 Task: Use the formula "SUBTOTAL" in spreadsheet "Project portfolio".
Action: Mouse pressed left at (222, 195)
Screenshot: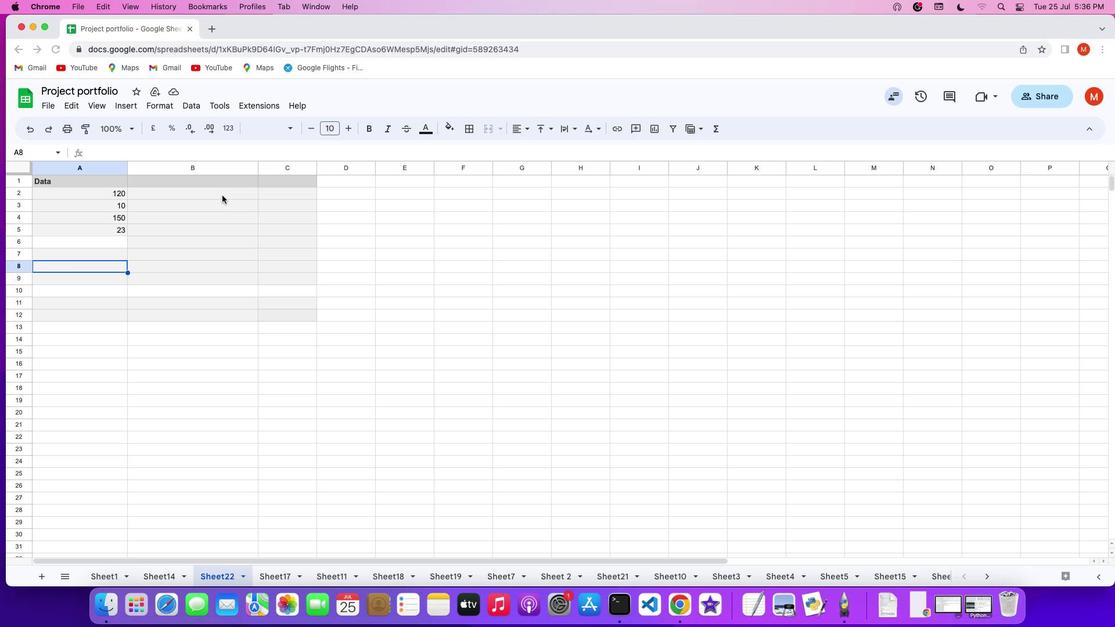 
Action: Mouse pressed left at (222, 195)
Screenshot: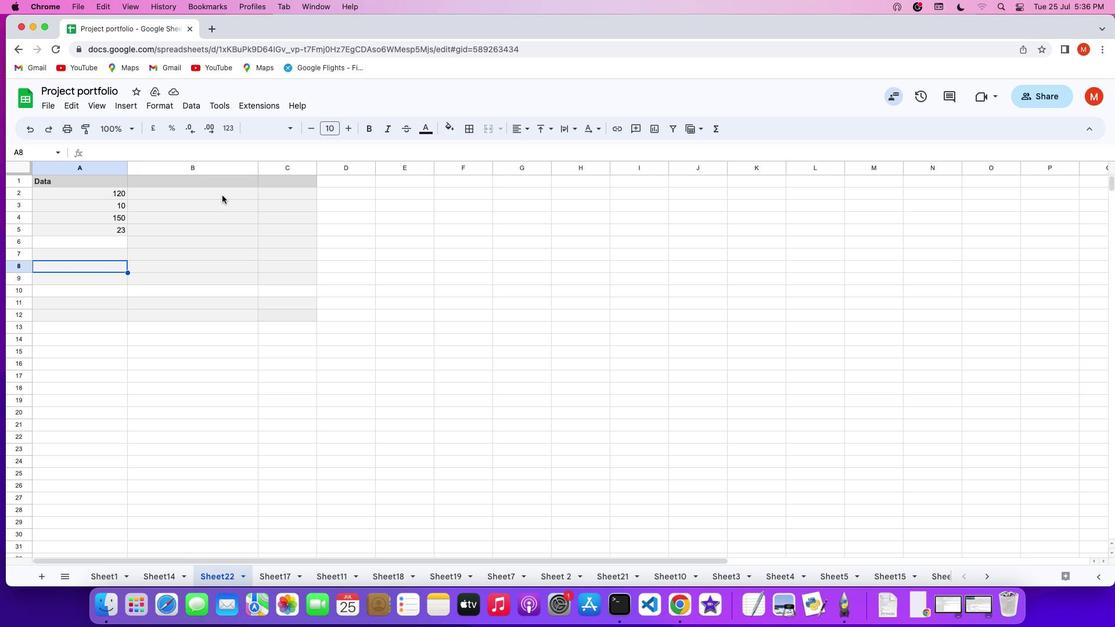 
Action: Mouse moved to (222, 194)
Screenshot: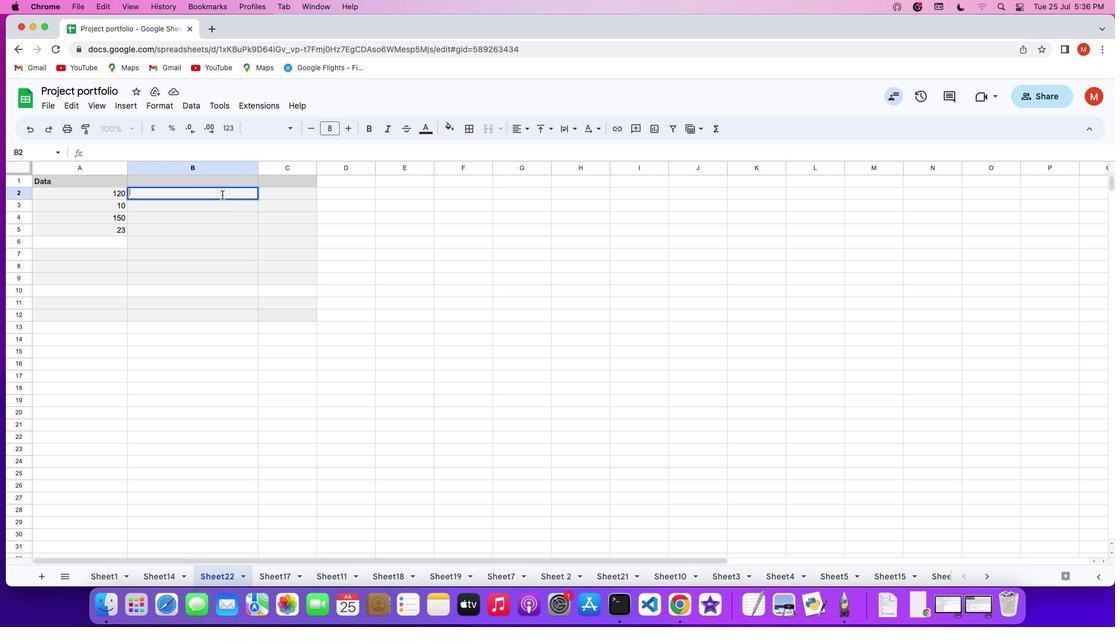 
Action: Key pressed '='
Screenshot: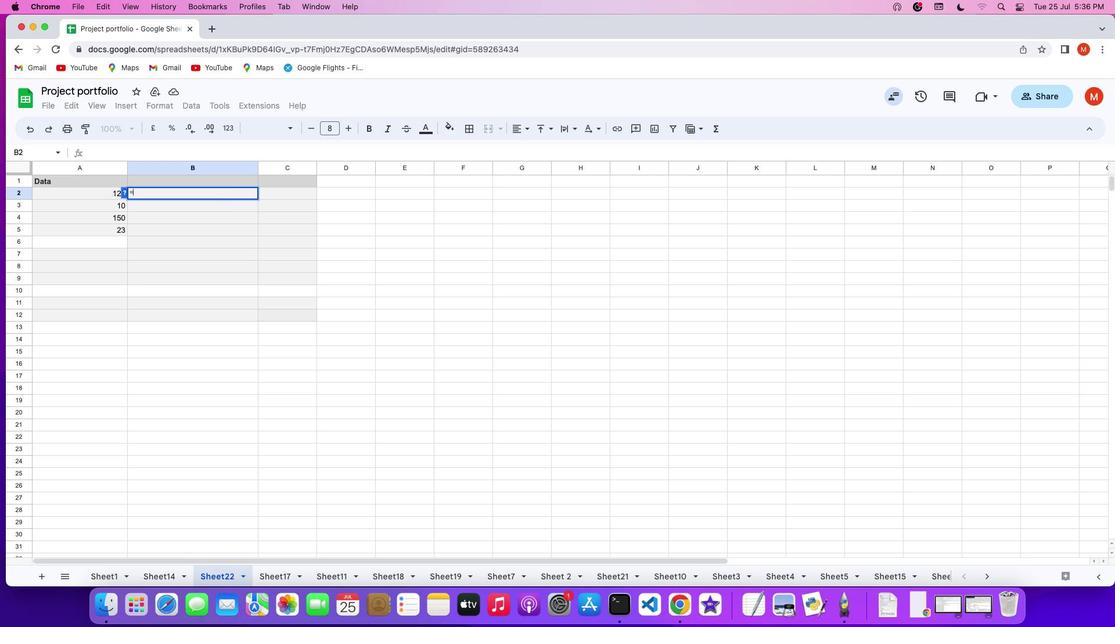 
Action: Mouse moved to (722, 124)
Screenshot: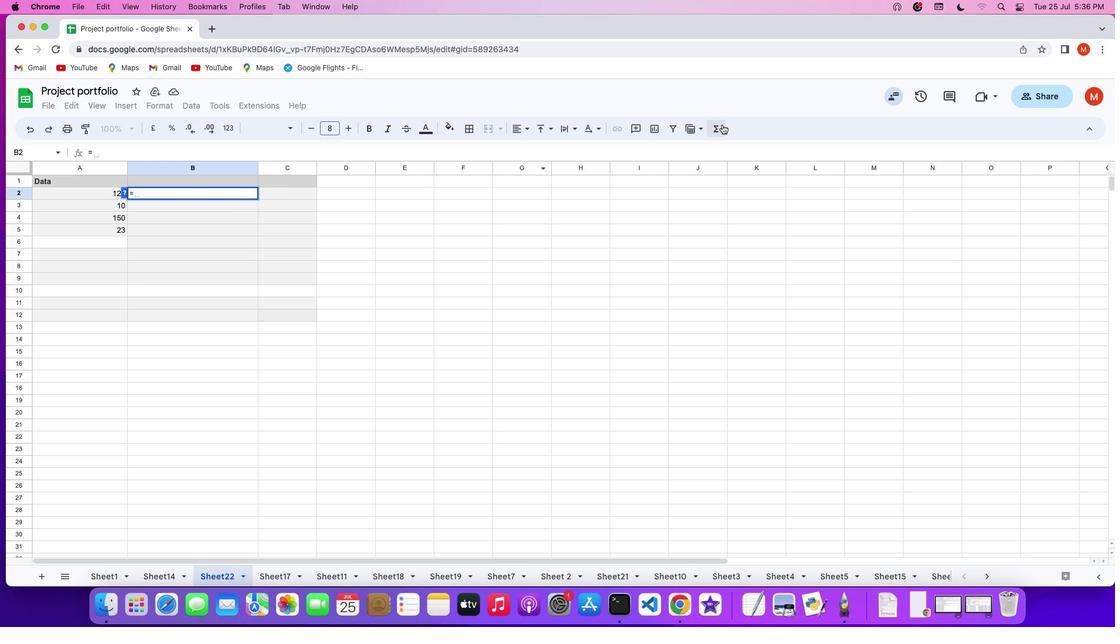 
Action: Mouse pressed left at (722, 124)
Screenshot: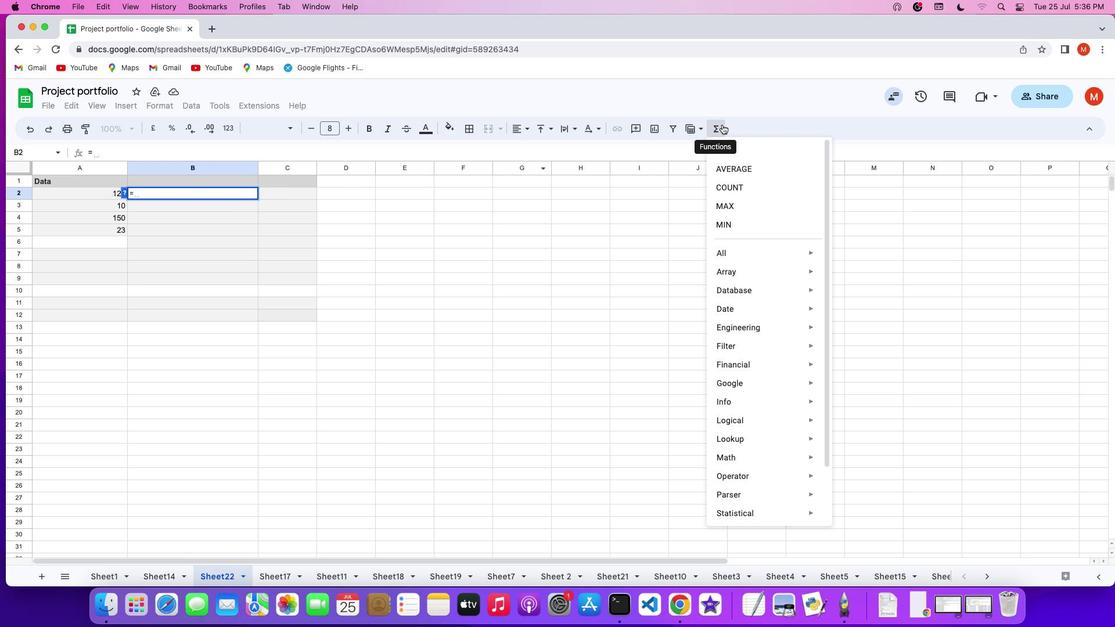 
Action: Mouse moved to (862, 529)
Screenshot: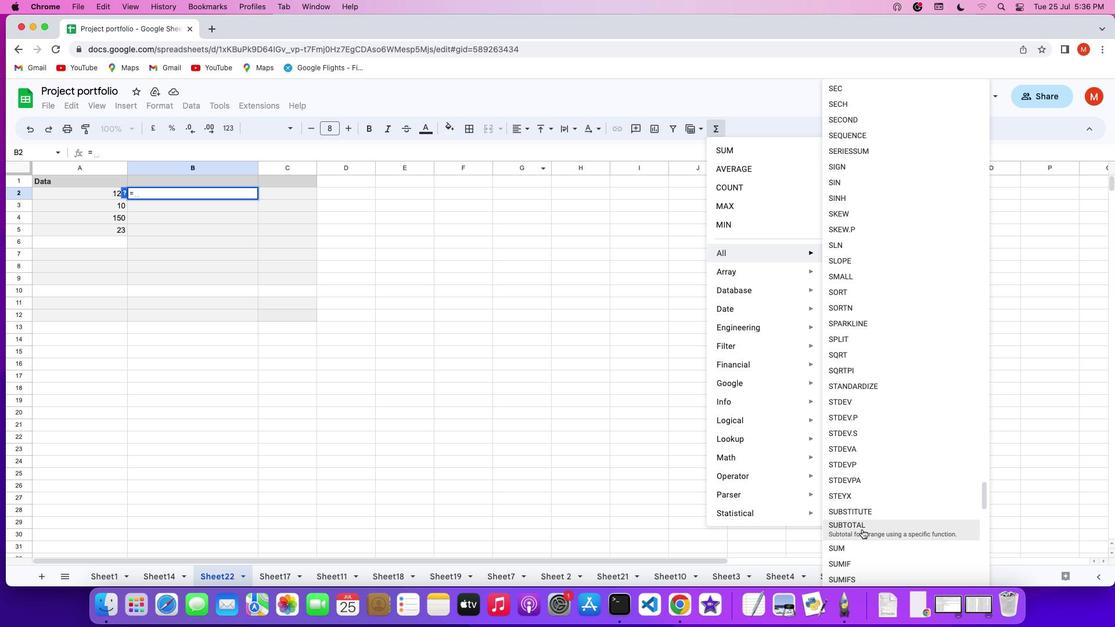 
Action: Mouse pressed left at (862, 529)
Screenshot: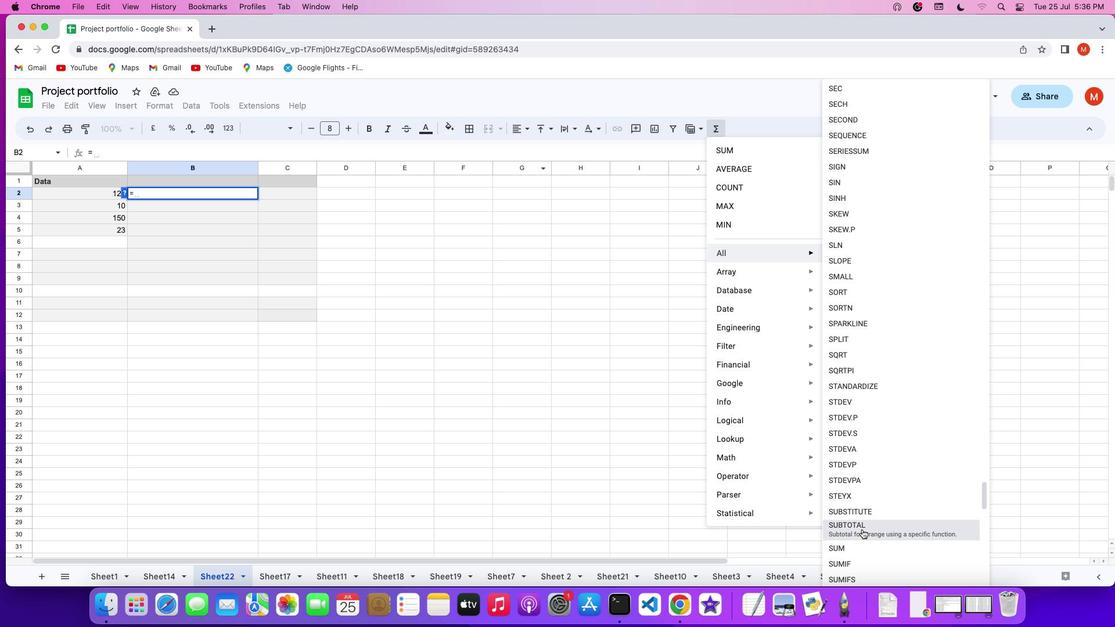 
Action: Mouse moved to (175, 192)
Screenshot: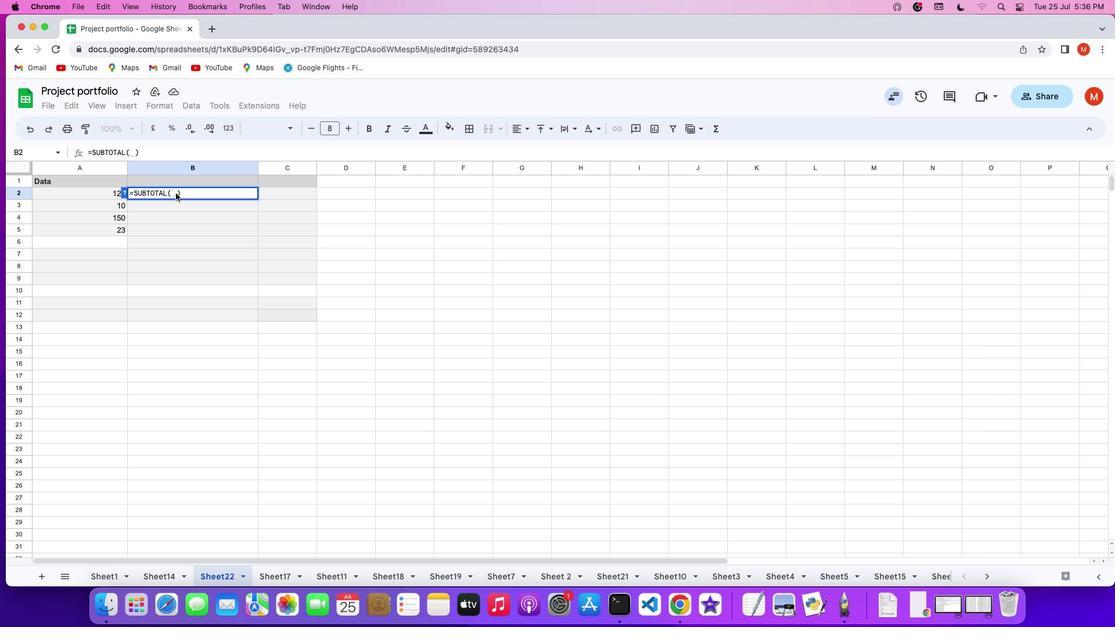 
Action: Key pressed '9'','
Screenshot: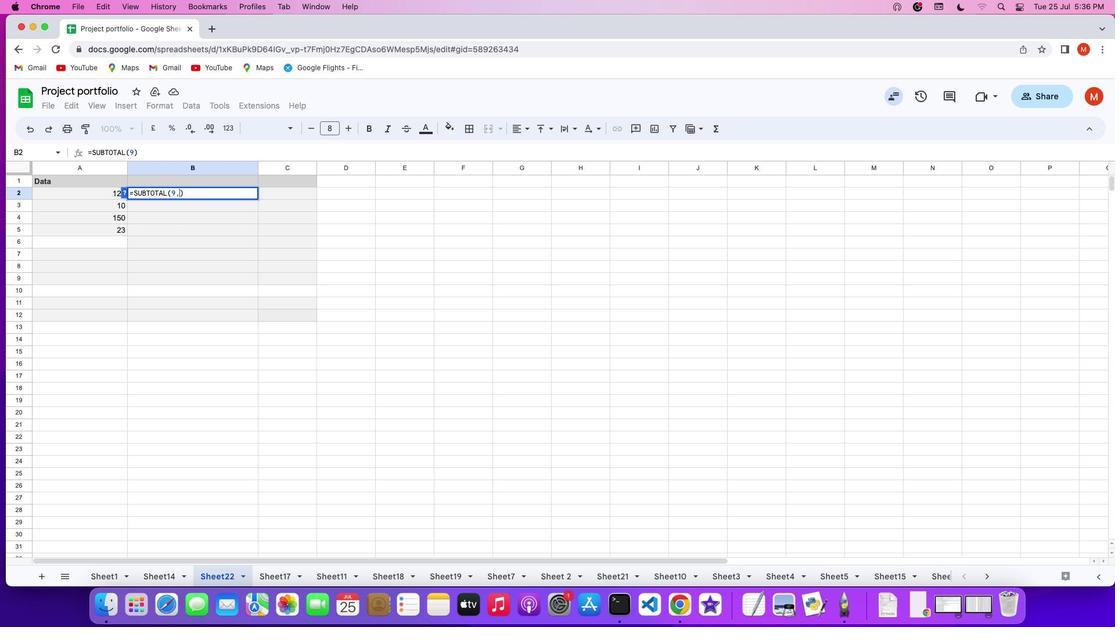 
Action: Mouse moved to (70, 192)
Screenshot: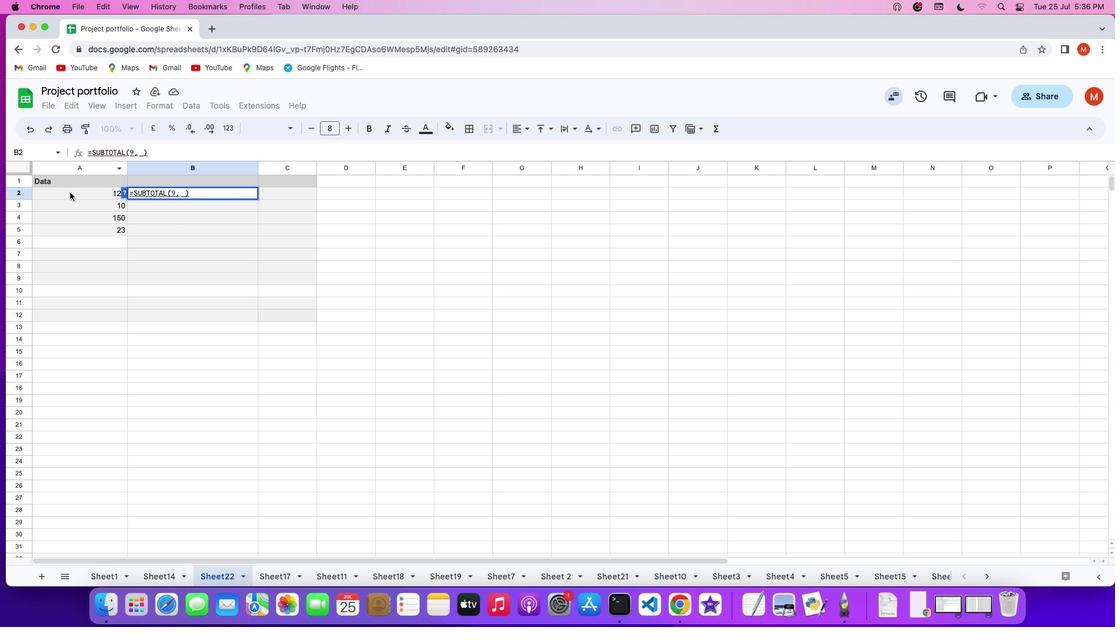 
Action: Mouse pressed left at (70, 192)
Screenshot: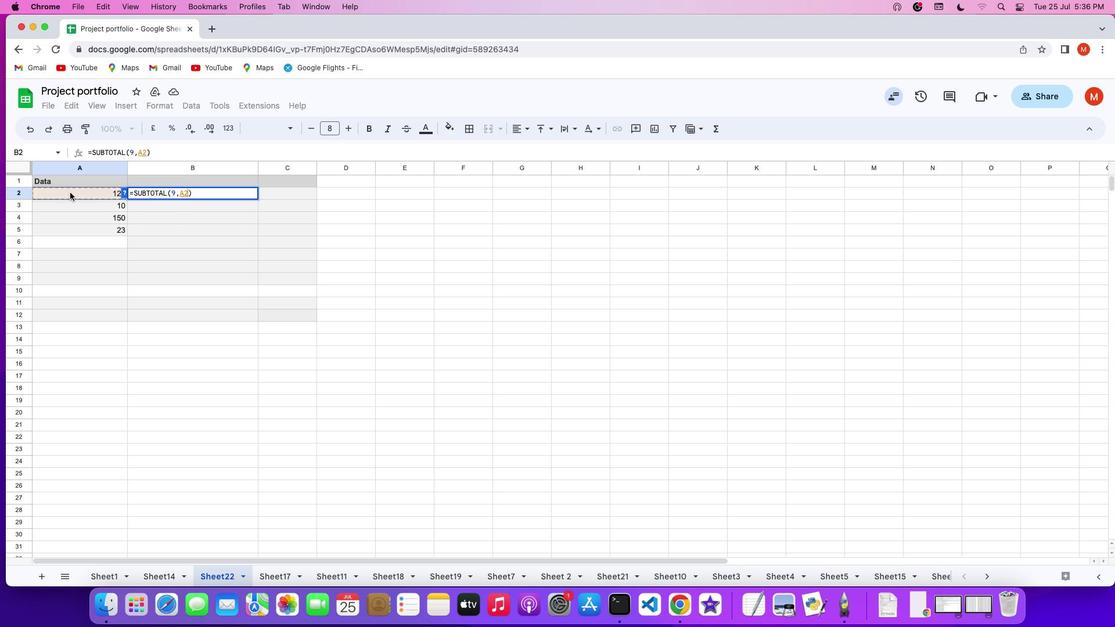 
Action: Mouse moved to (152, 246)
Screenshot: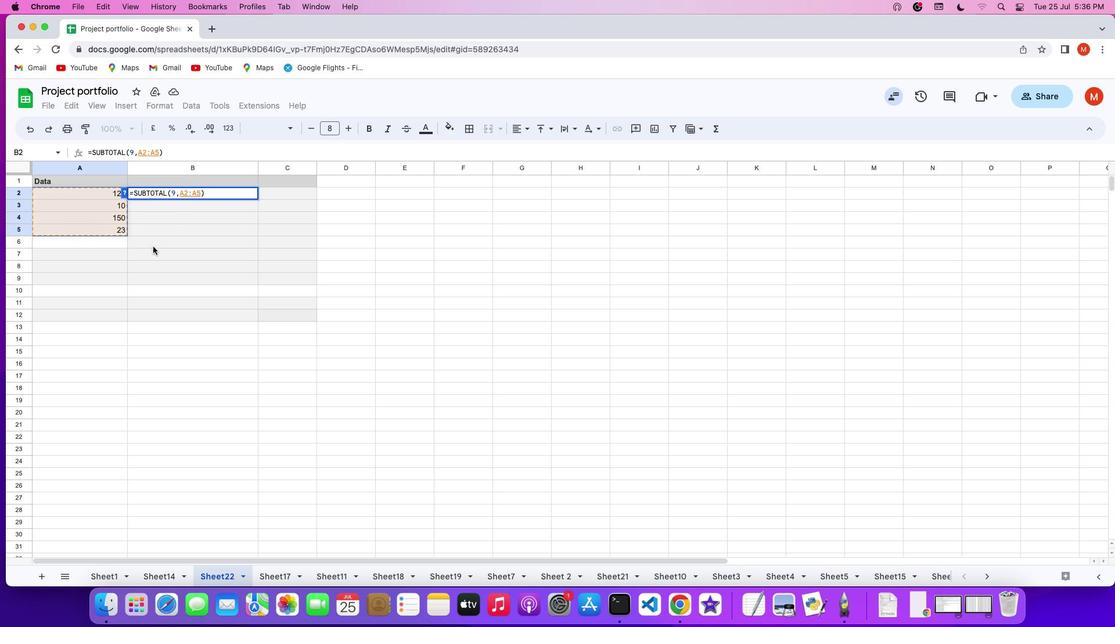 
Action: Key pressed Key.enter
Screenshot: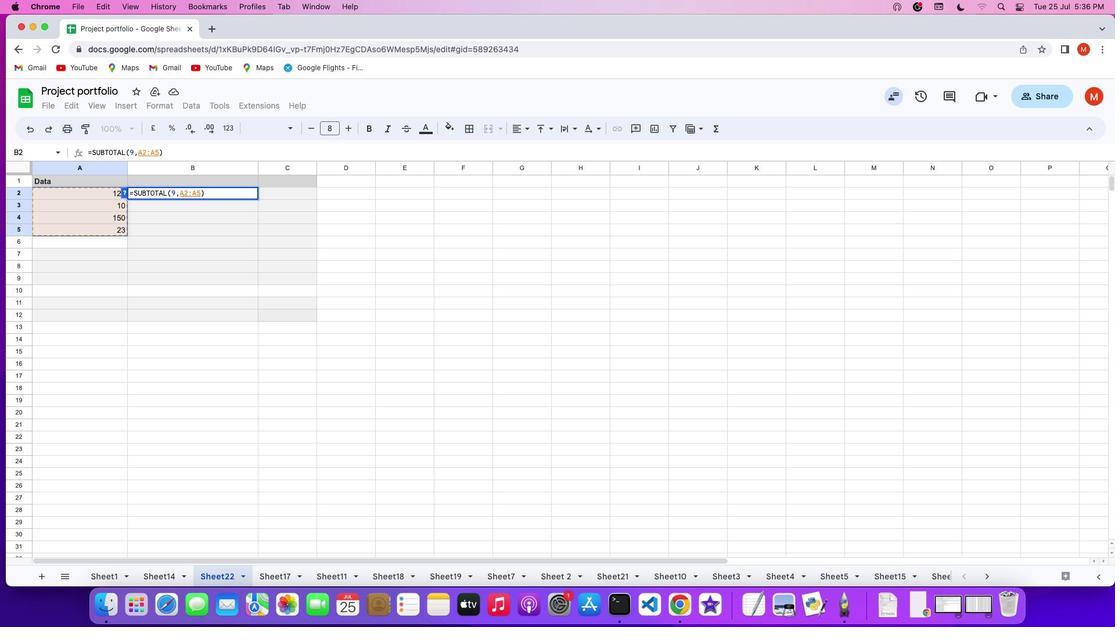 
